 Task: Check the average views per listing of air conditioning unit in the last 3 years.
Action: Mouse moved to (923, 211)
Screenshot: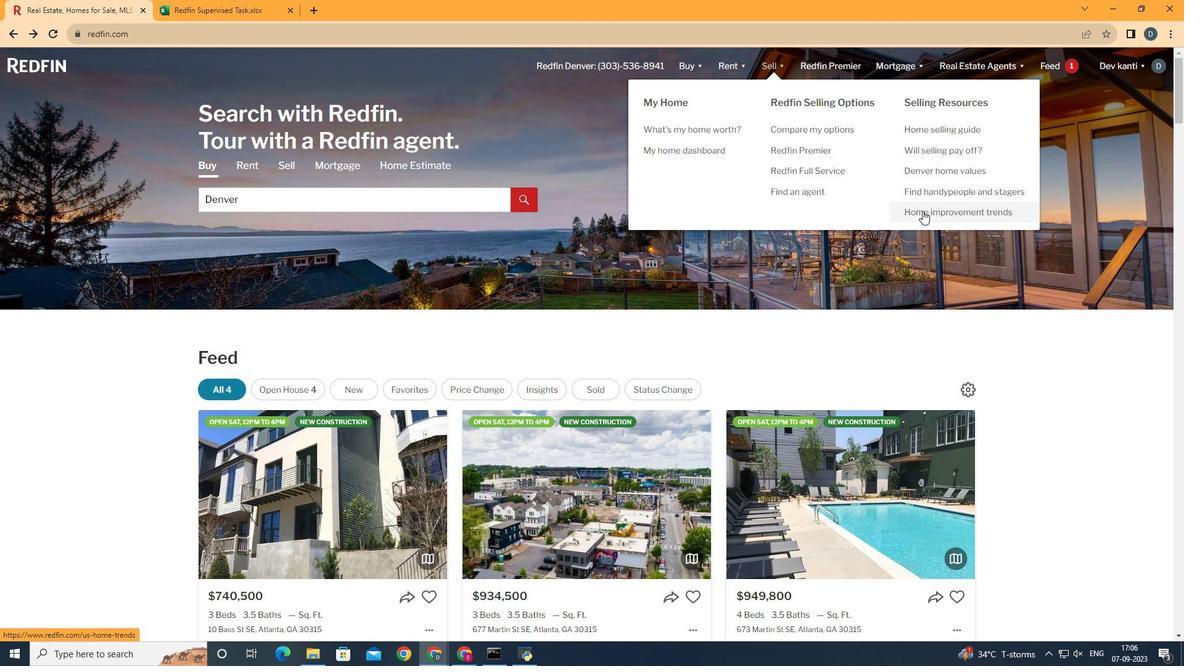 
Action: Mouse pressed left at (923, 211)
Screenshot: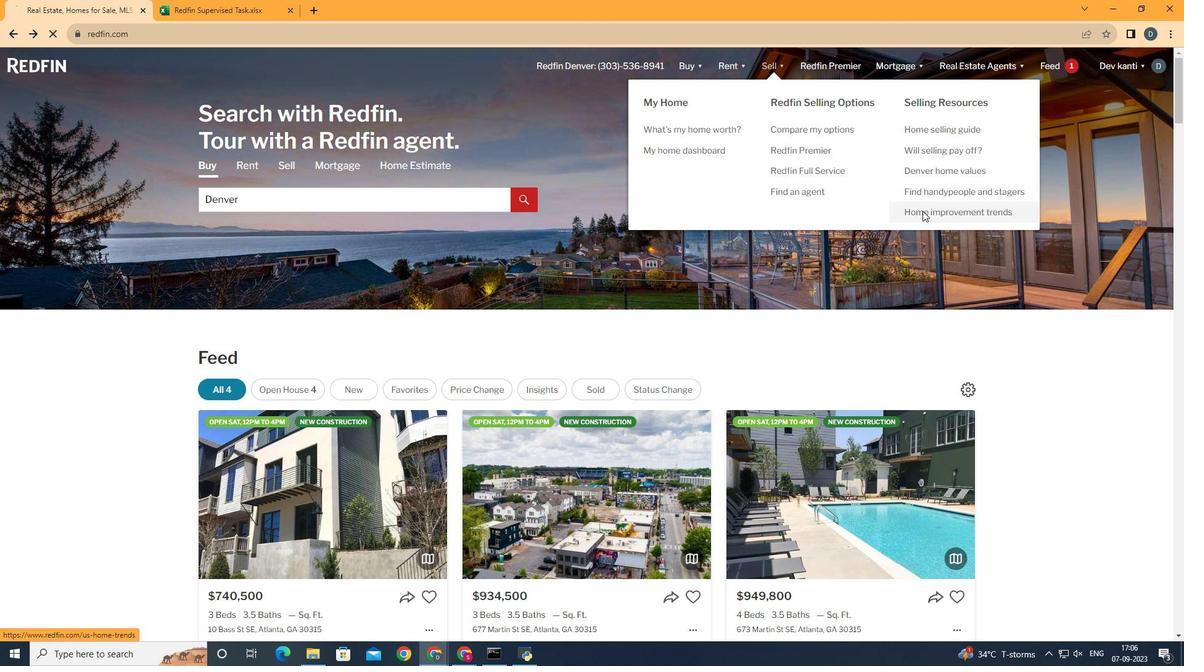 
Action: Mouse moved to (310, 244)
Screenshot: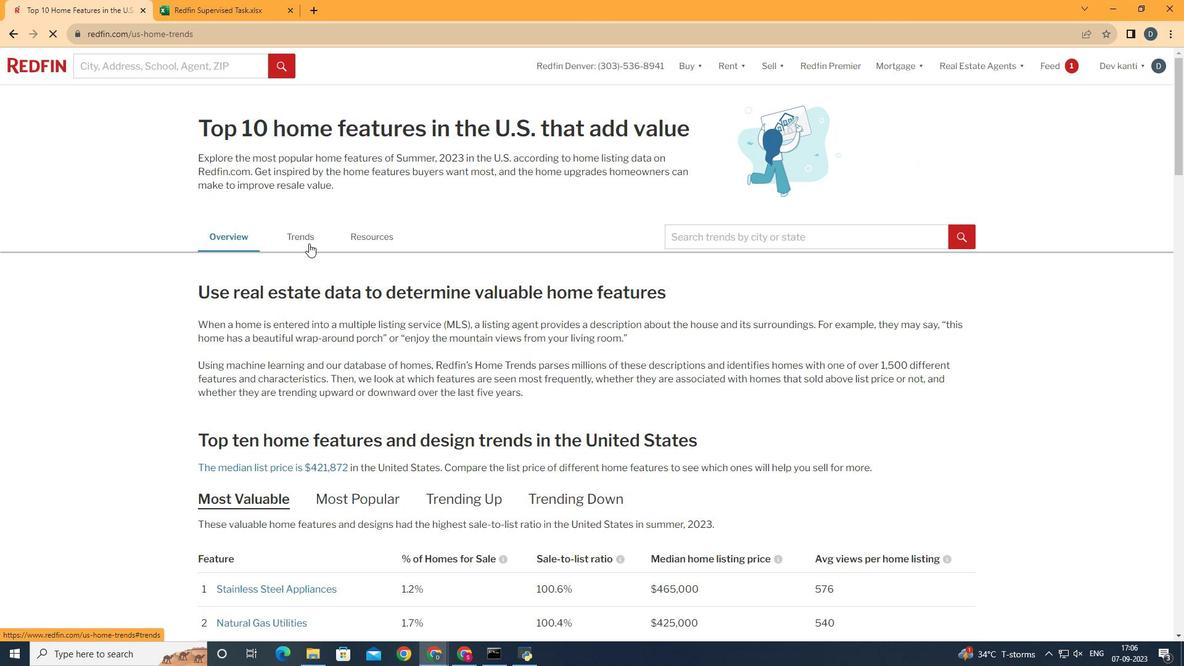 
Action: Mouse pressed left at (310, 244)
Screenshot: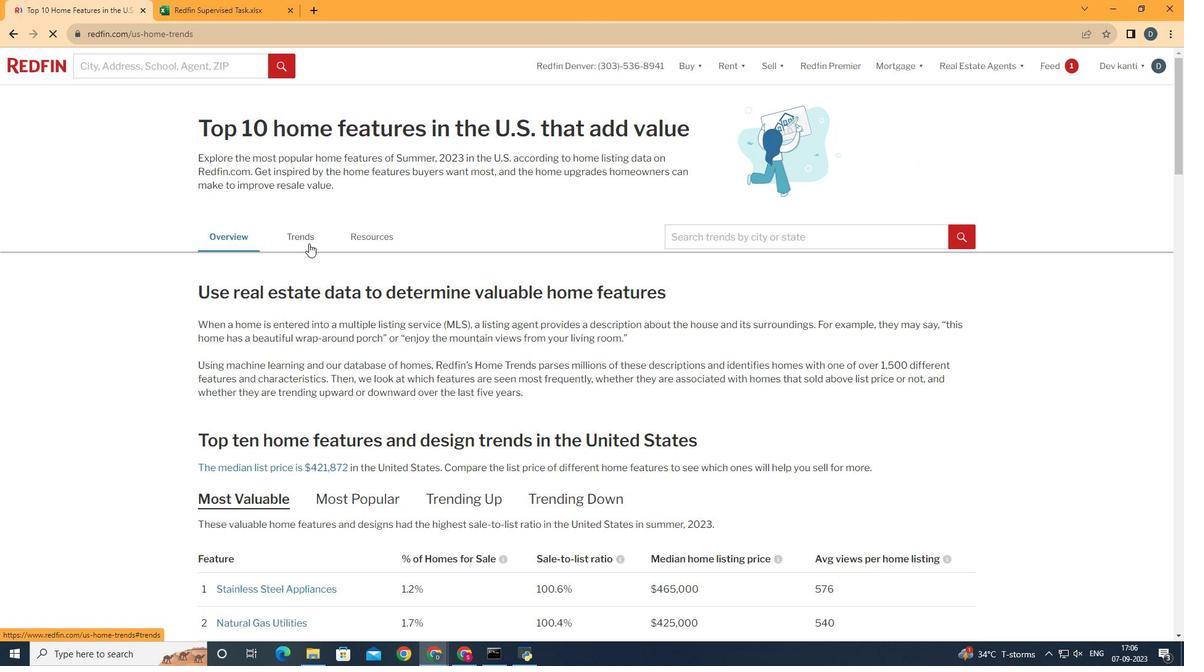 
Action: Mouse moved to (537, 320)
Screenshot: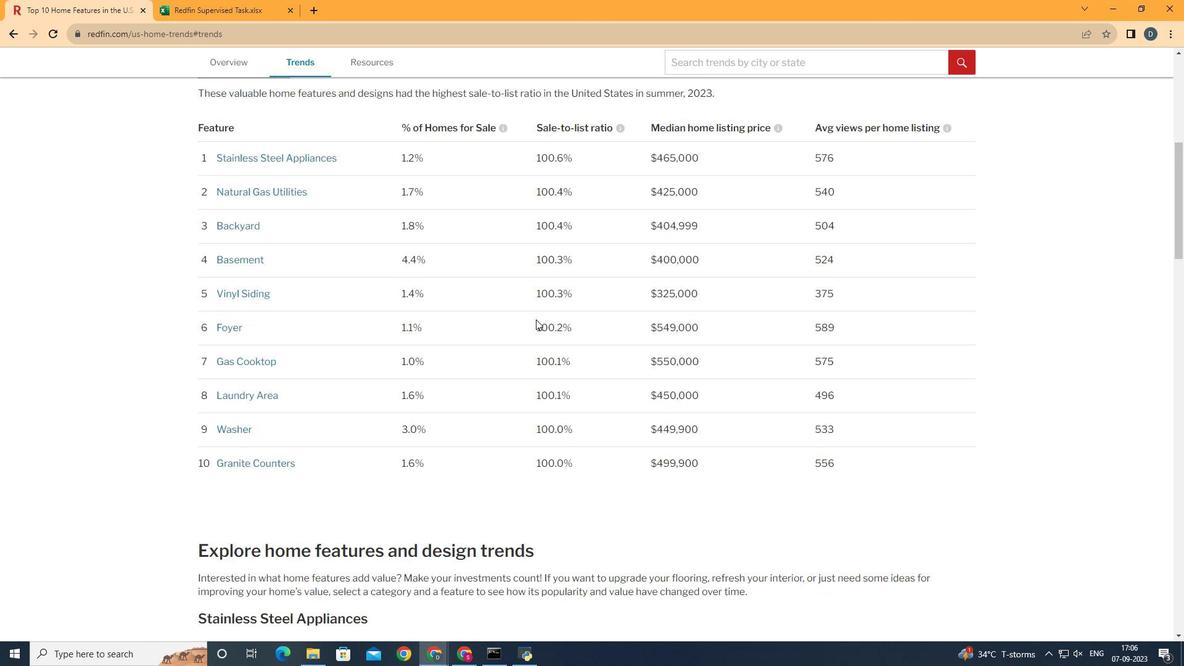 
Action: Mouse scrolled (537, 320) with delta (0, 0)
Screenshot: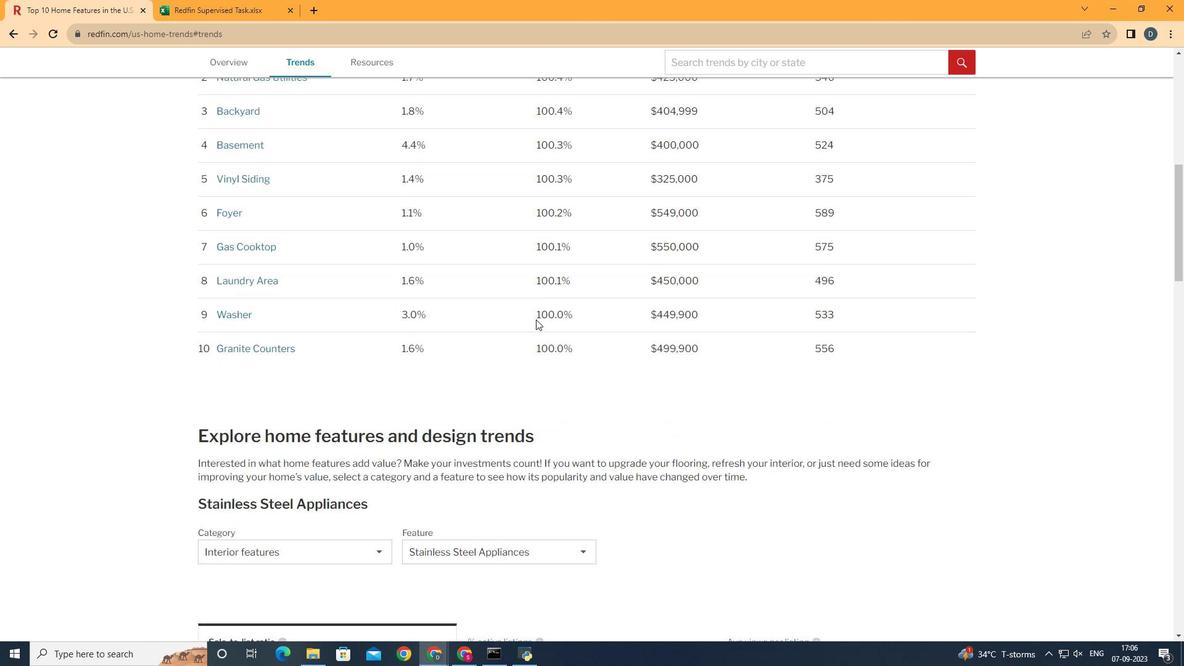 
Action: Mouse scrolled (537, 320) with delta (0, 0)
Screenshot: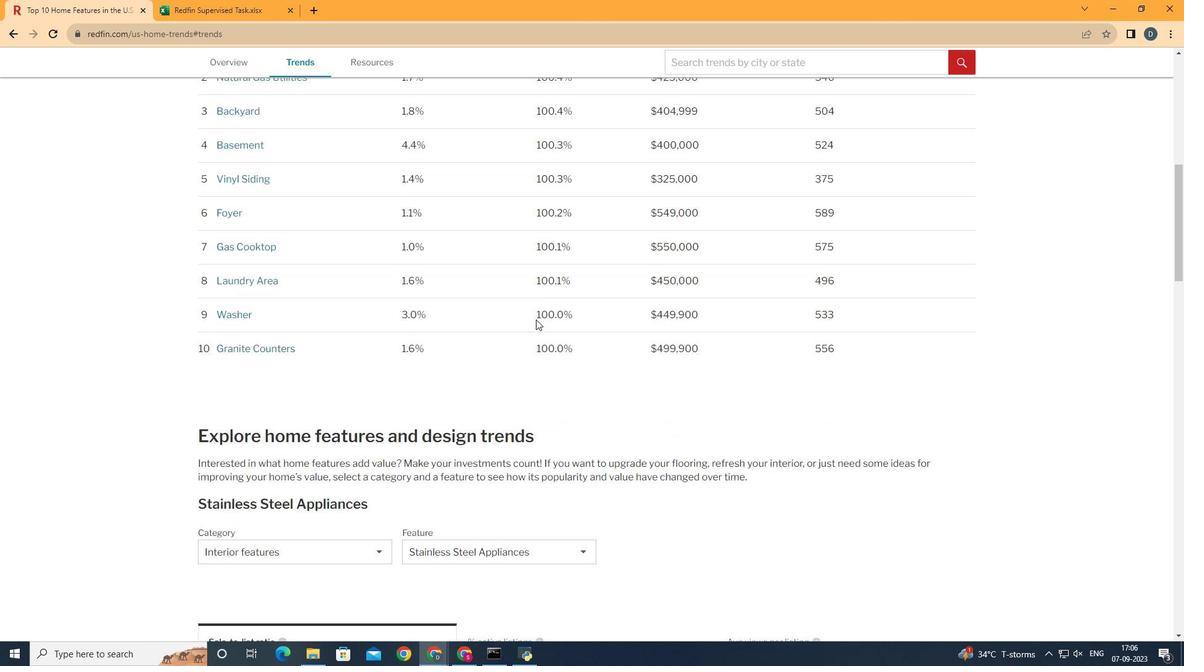 
Action: Mouse scrolled (537, 320) with delta (0, 0)
Screenshot: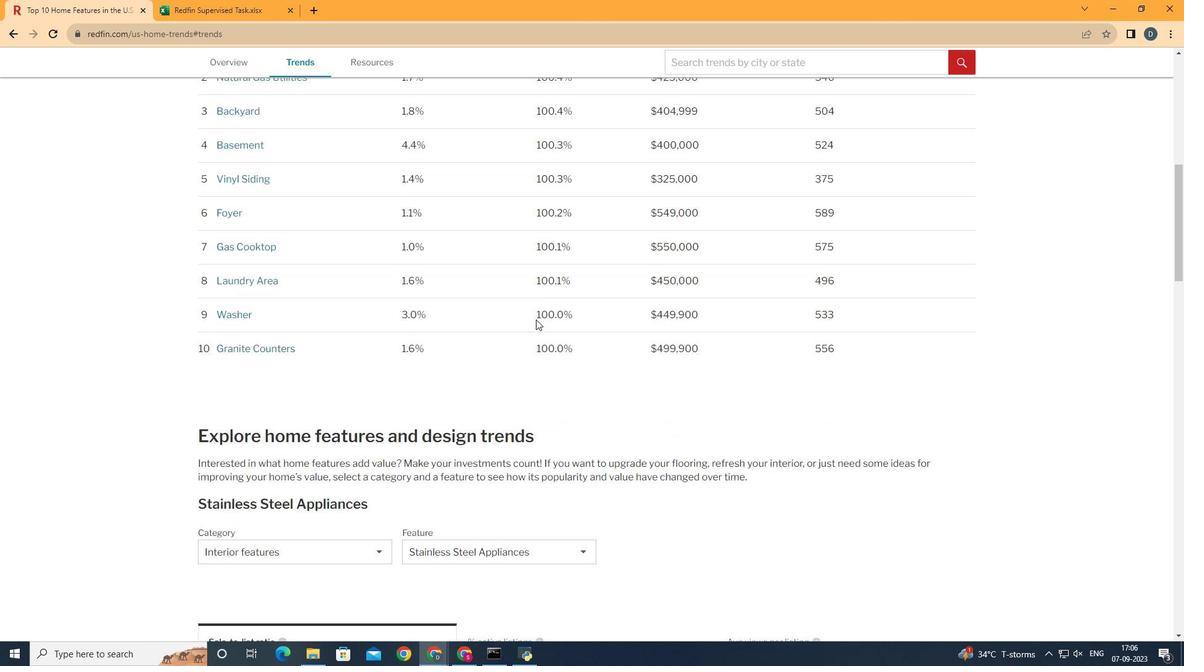 
Action: Mouse scrolled (537, 320) with delta (0, 0)
Screenshot: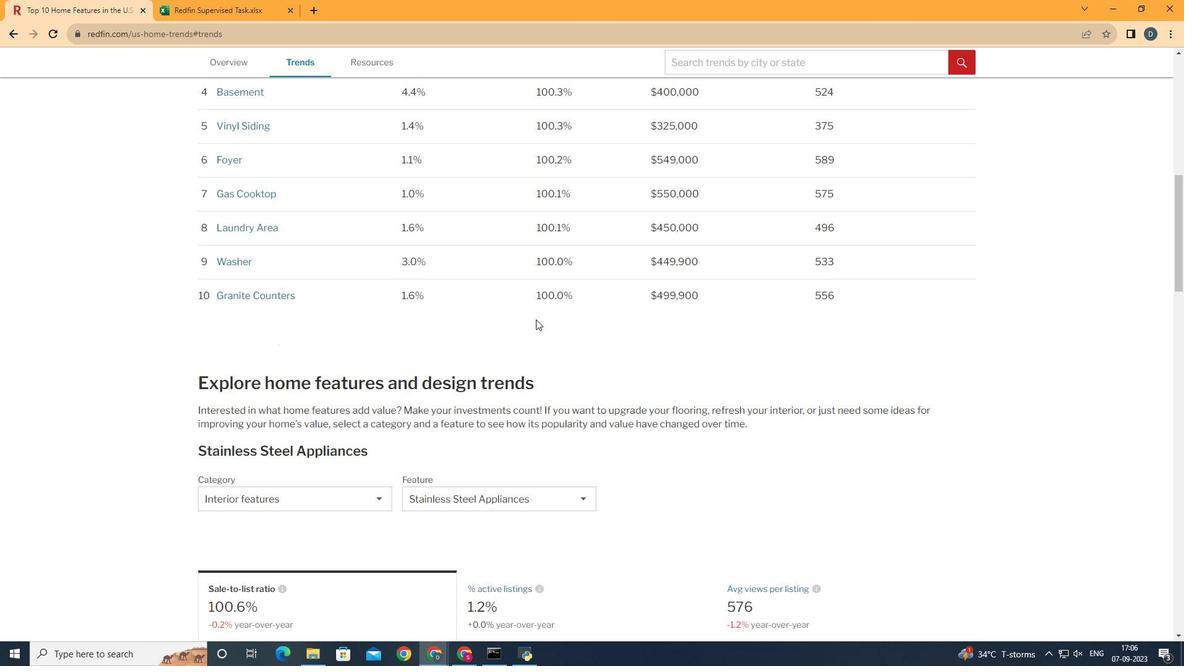 
Action: Mouse scrolled (537, 320) with delta (0, 0)
Screenshot: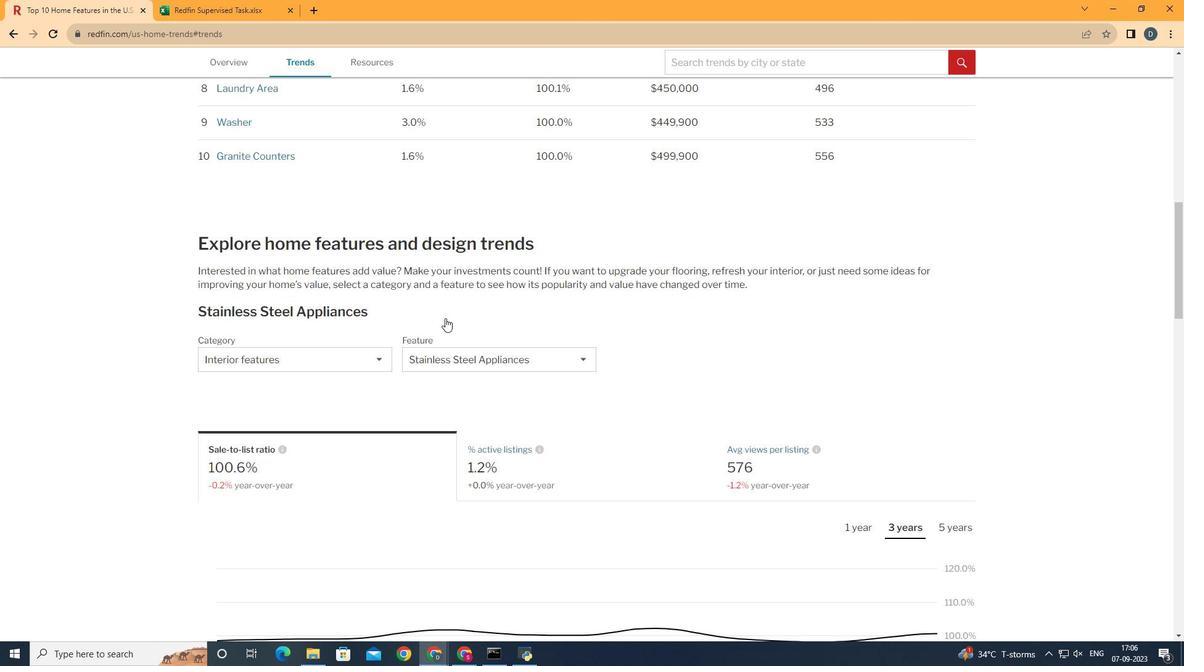
Action: Mouse moved to (537, 320)
Screenshot: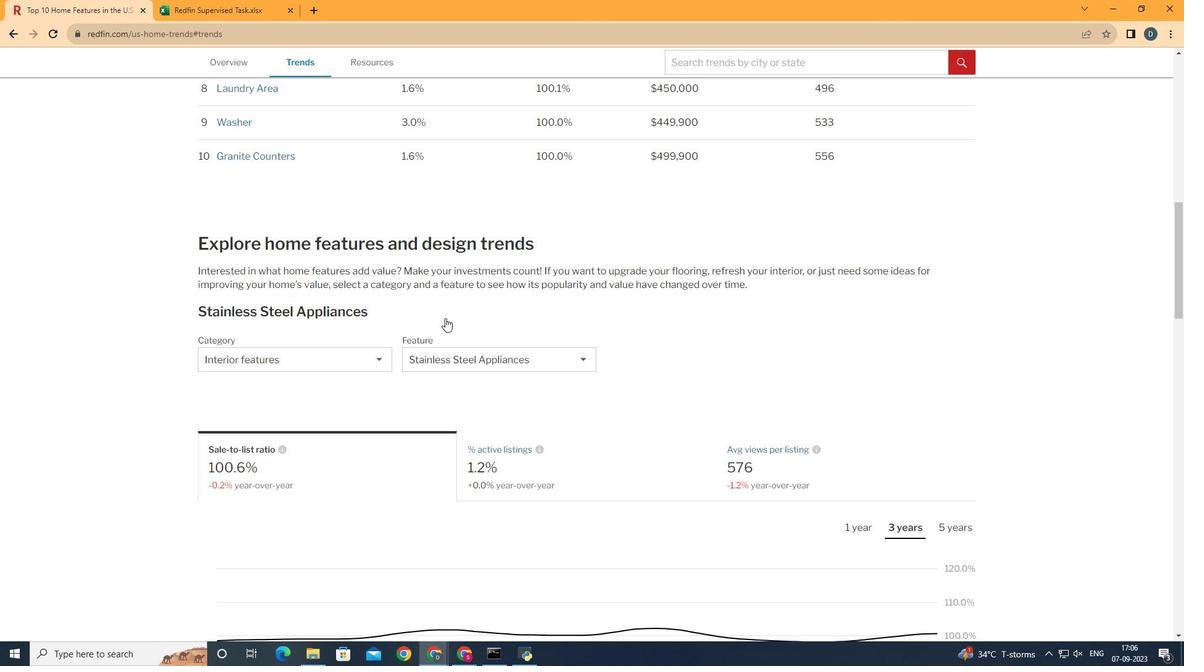 
Action: Mouse scrolled (537, 319) with delta (0, 0)
Screenshot: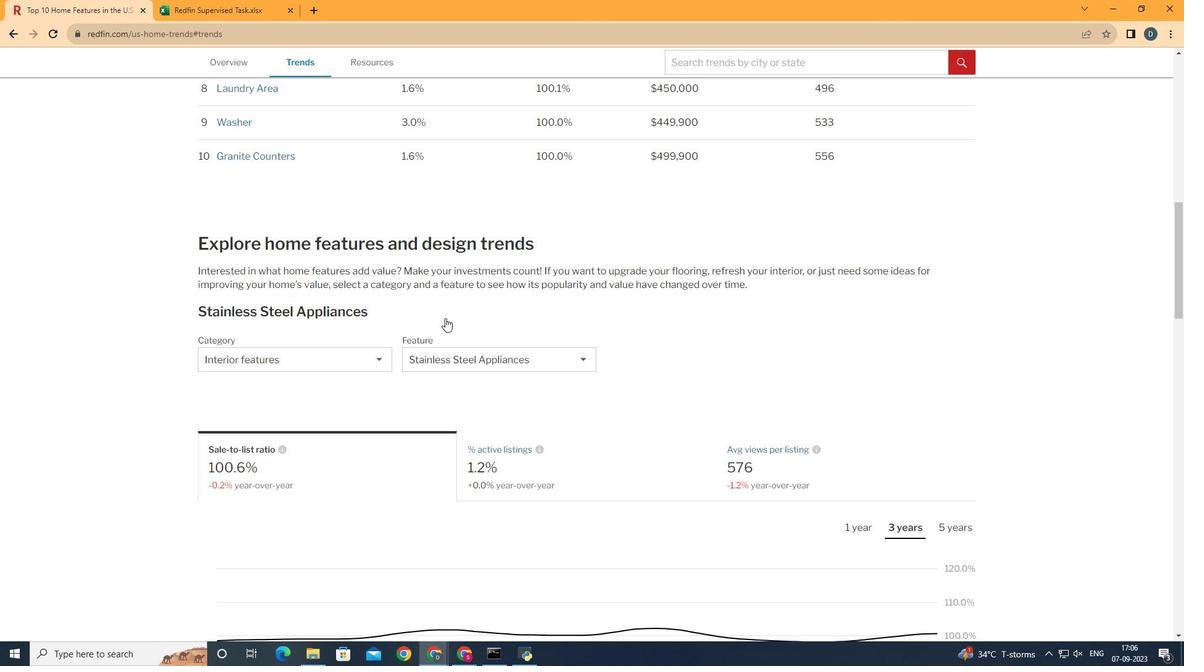 
Action: Mouse scrolled (537, 319) with delta (0, 0)
Screenshot: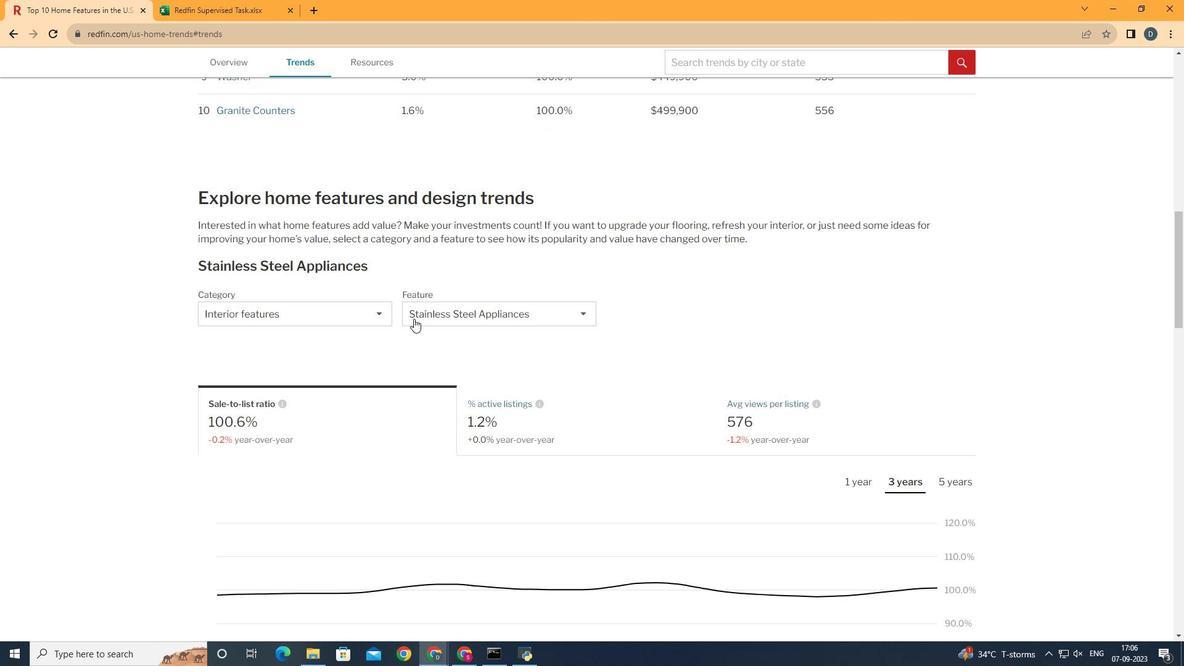 
Action: Mouse moved to (376, 315)
Screenshot: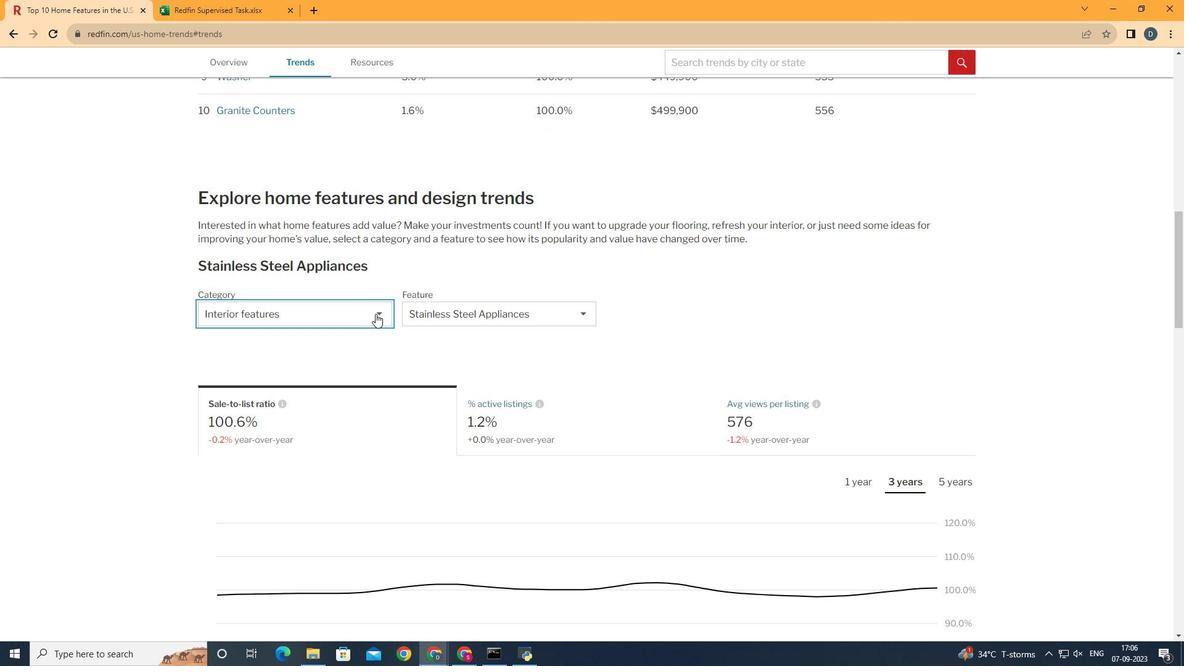 
Action: Mouse pressed left at (376, 315)
Screenshot: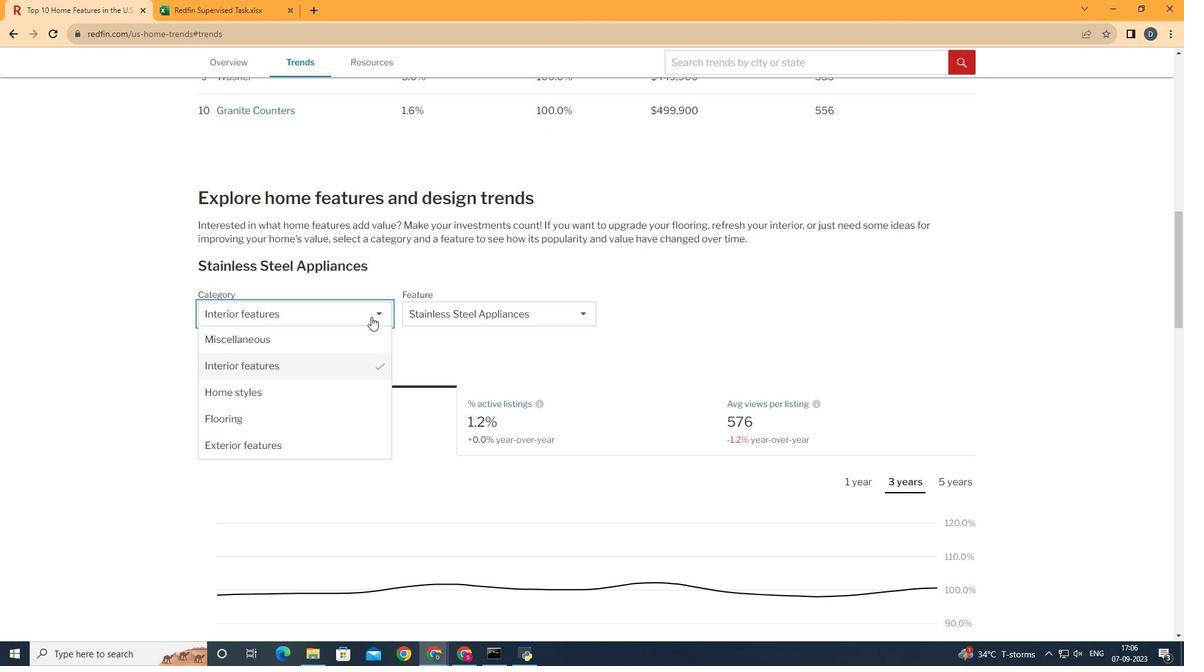 
Action: Mouse moved to (365, 363)
Screenshot: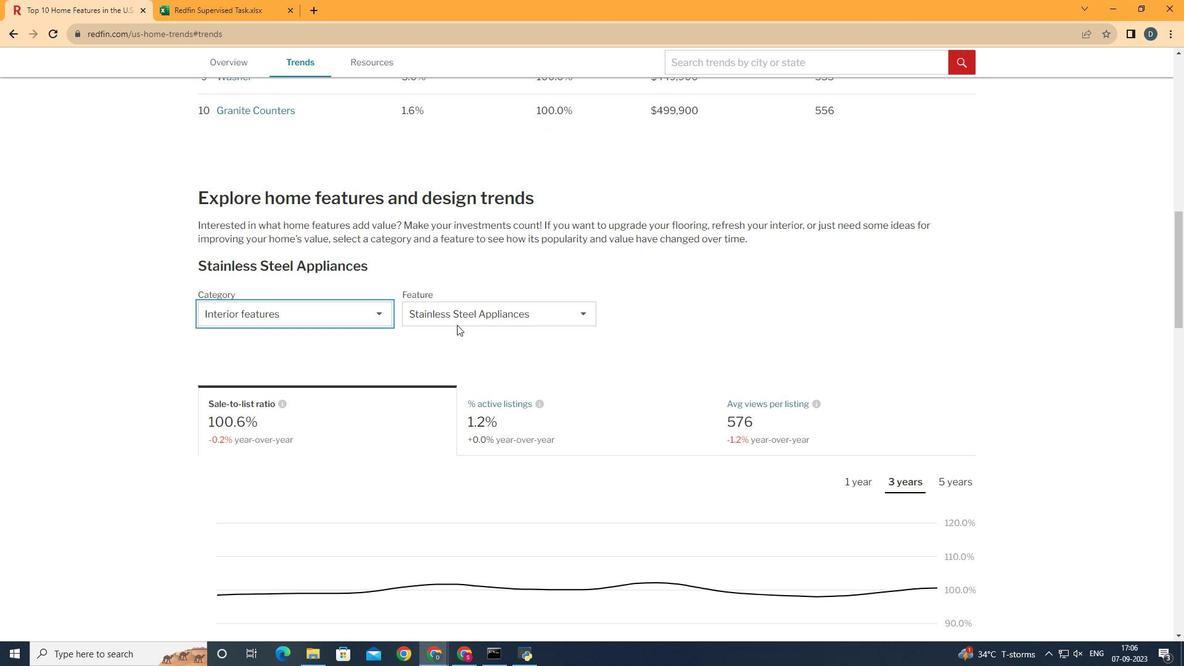 
Action: Mouse pressed left at (365, 363)
Screenshot: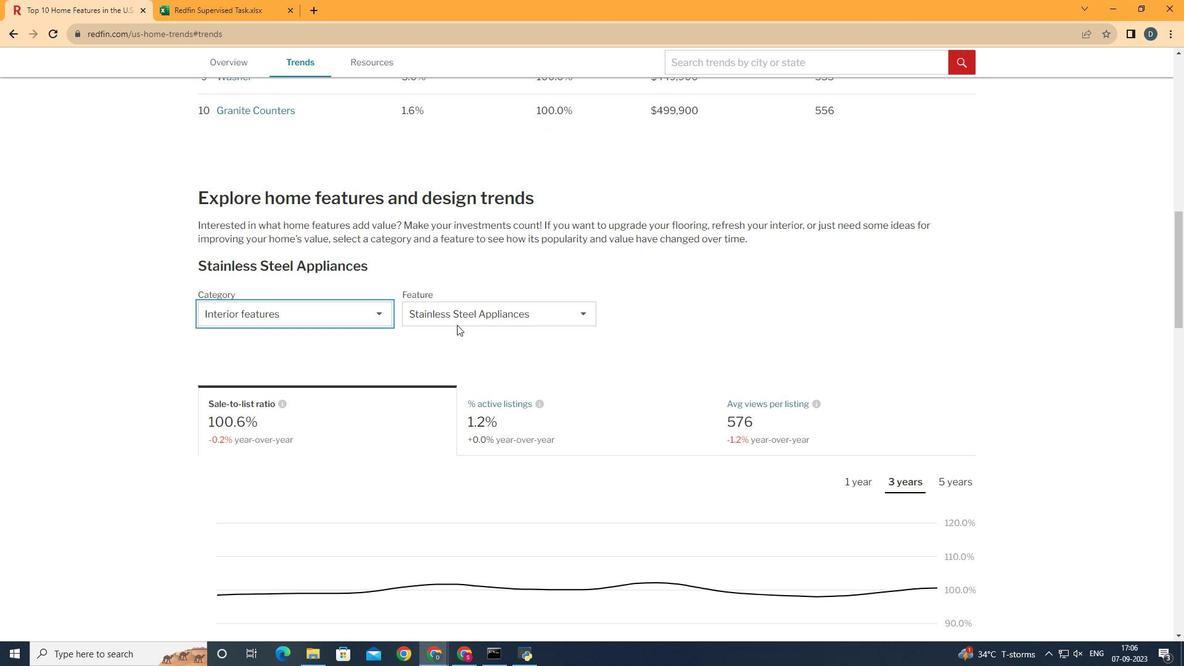 
Action: Mouse moved to (503, 307)
Screenshot: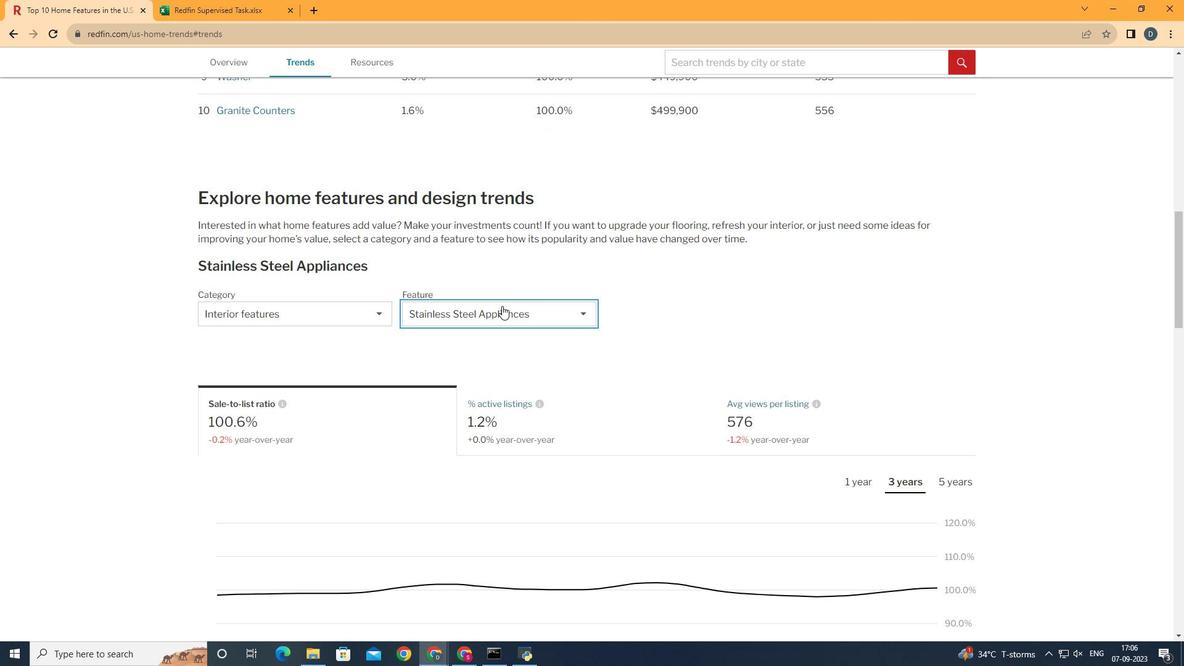 
Action: Mouse pressed left at (503, 307)
Screenshot: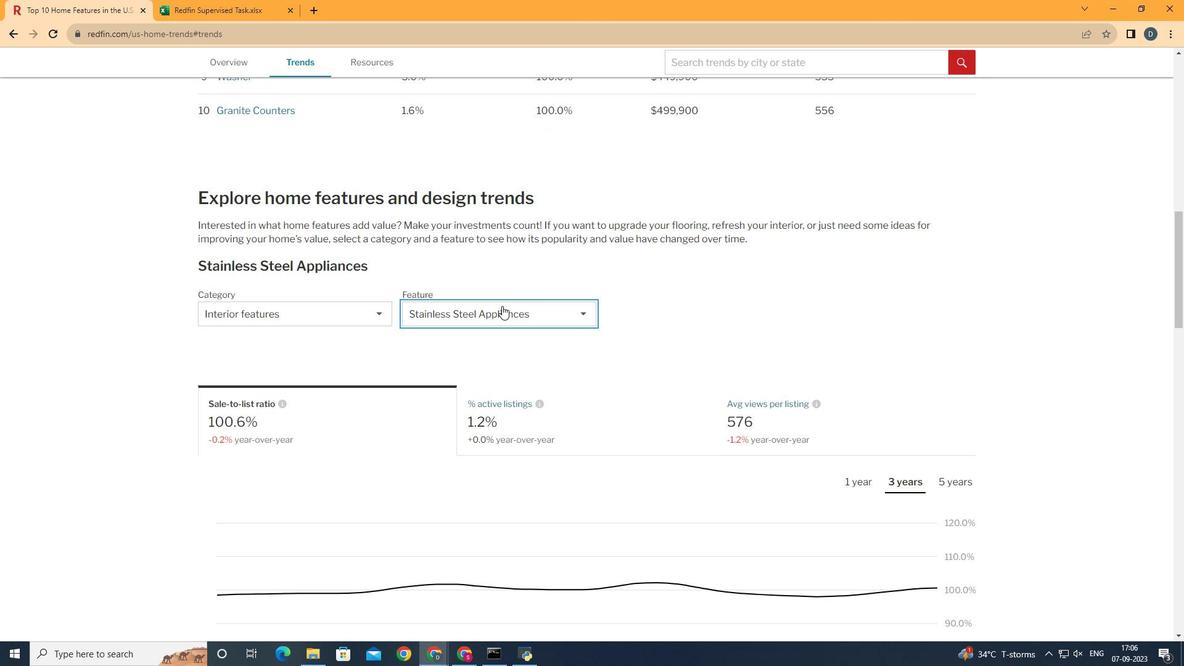 
Action: Mouse moved to (590, 482)
Screenshot: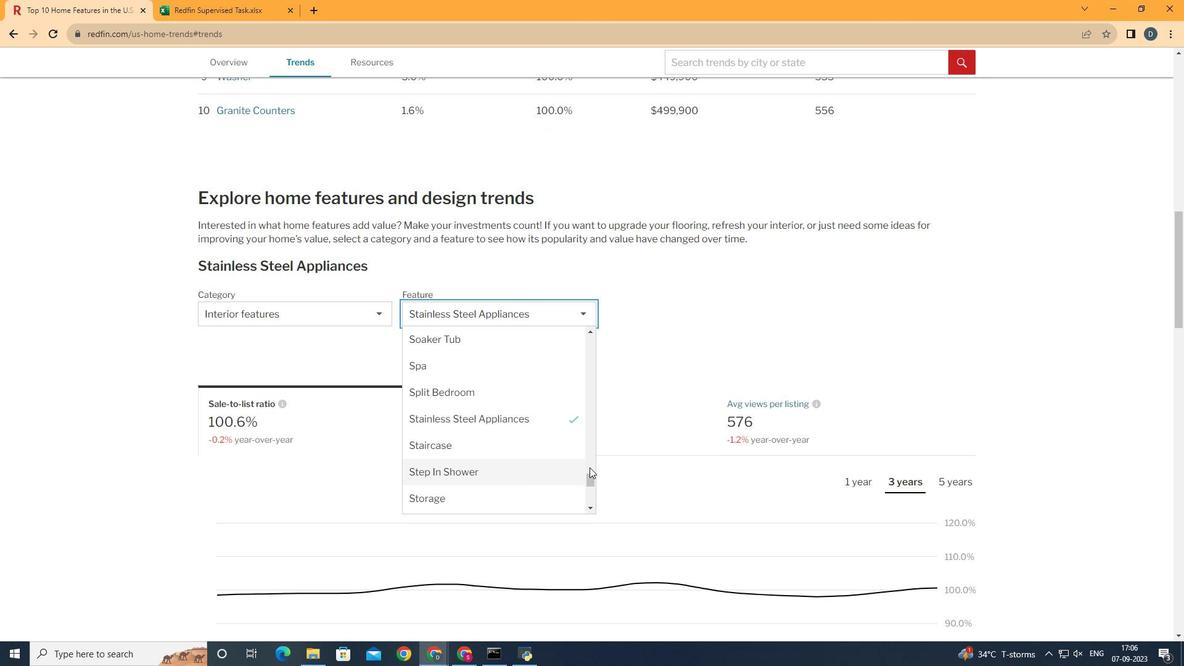 
Action: Mouse pressed left at (590, 482)
Screenshot: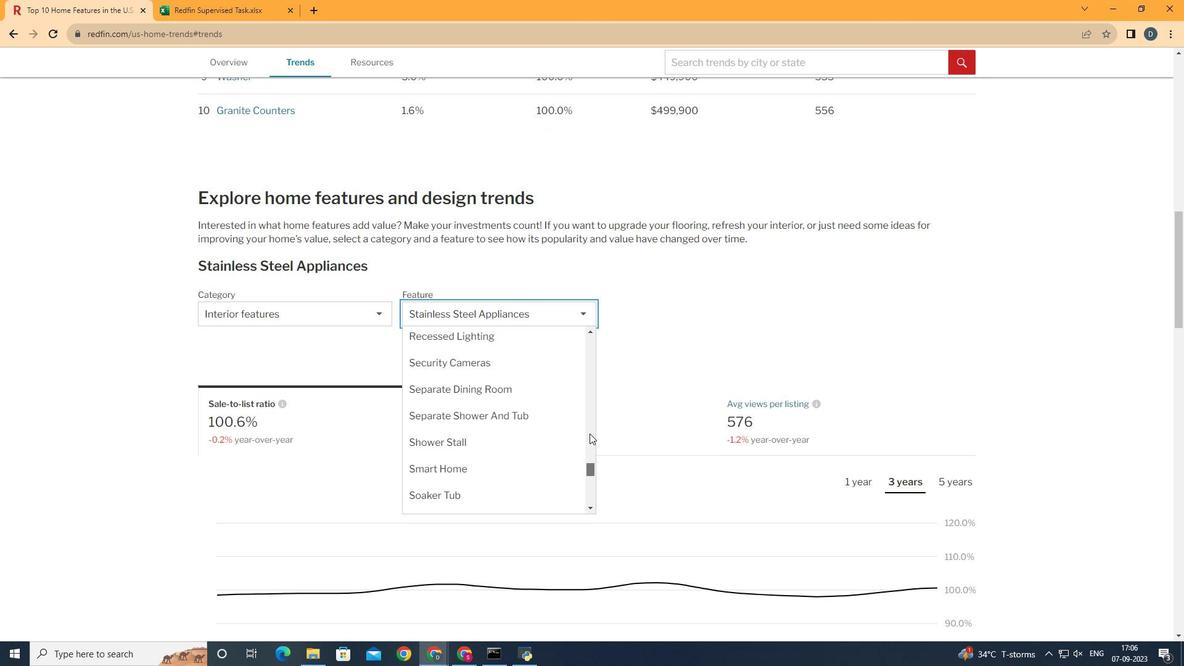 
Action: Mouse moved to (522, 400)
Screenshot: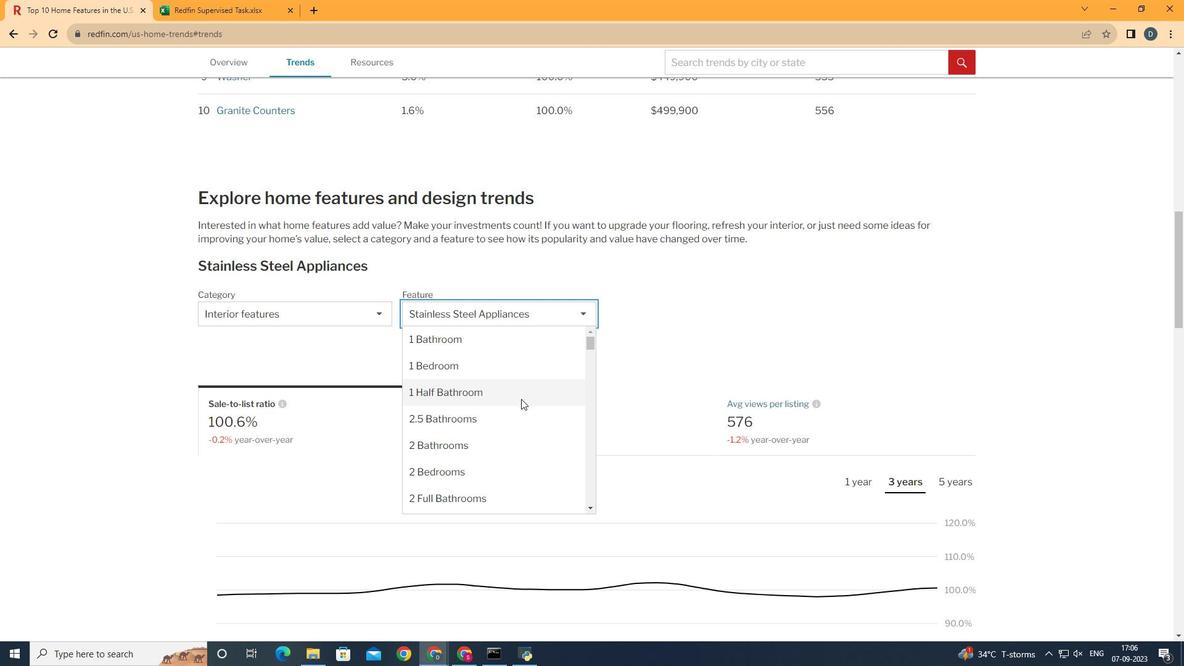 
Action: Mouse scrolled (522, 399) with delta (0, 0)
Screenshot: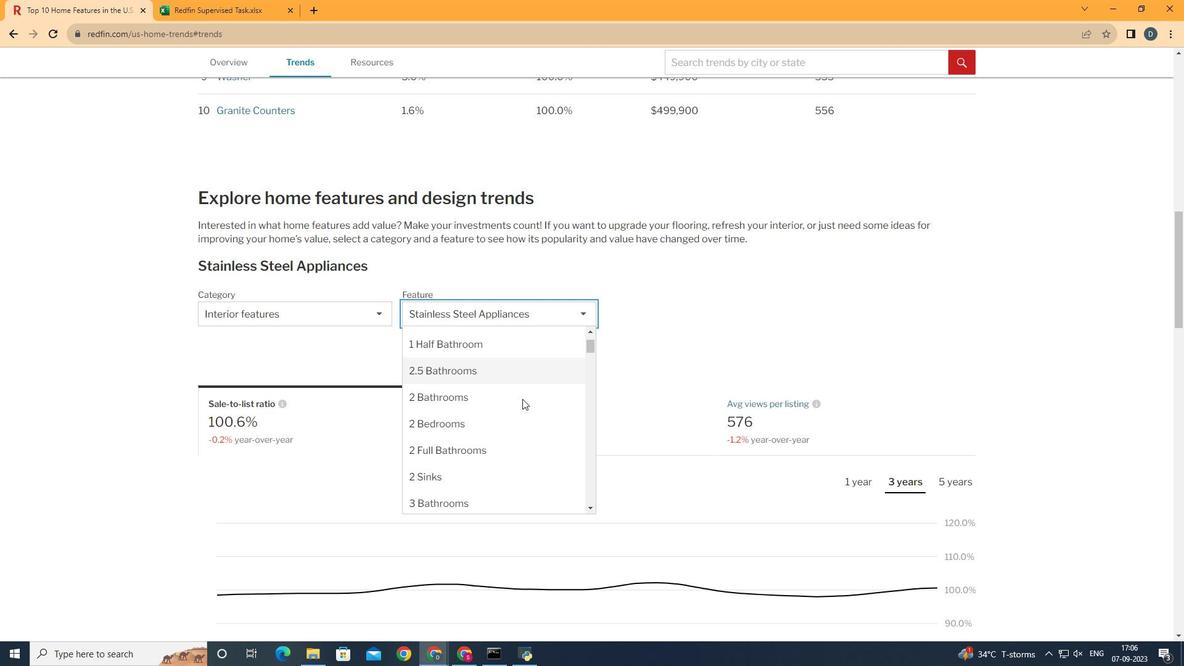 
Action: Mouse scrolled (522, 399) with delta (0, 0)
Screenshot: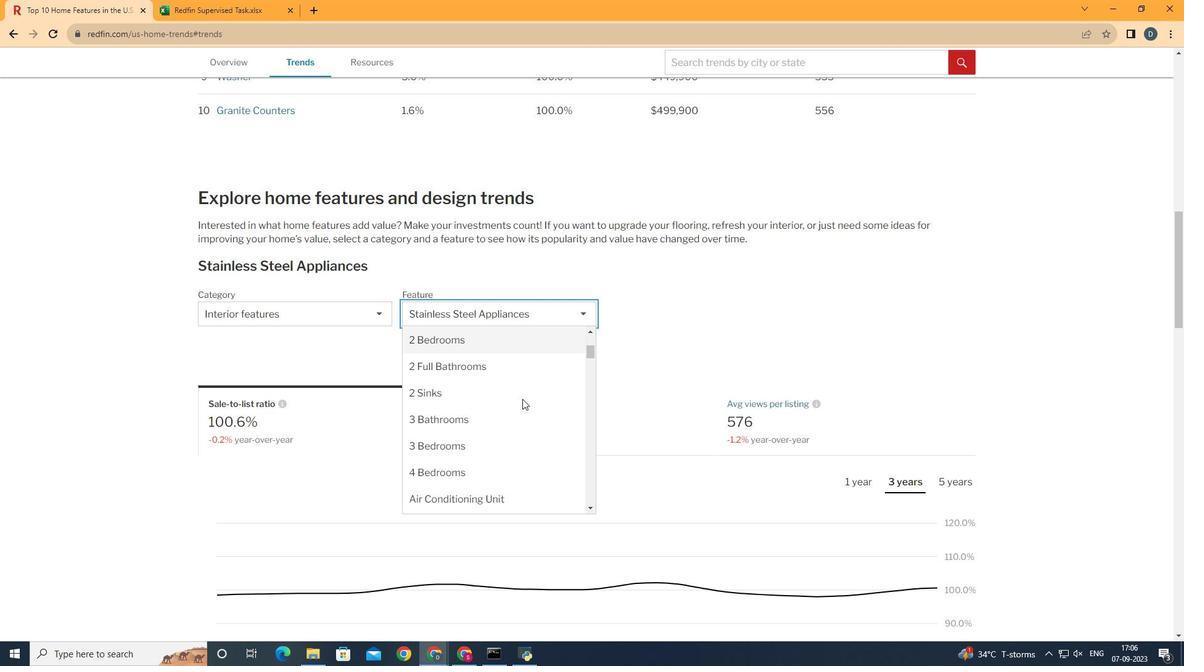 
Action: Mouse moved to (523, 400)
Screenshot: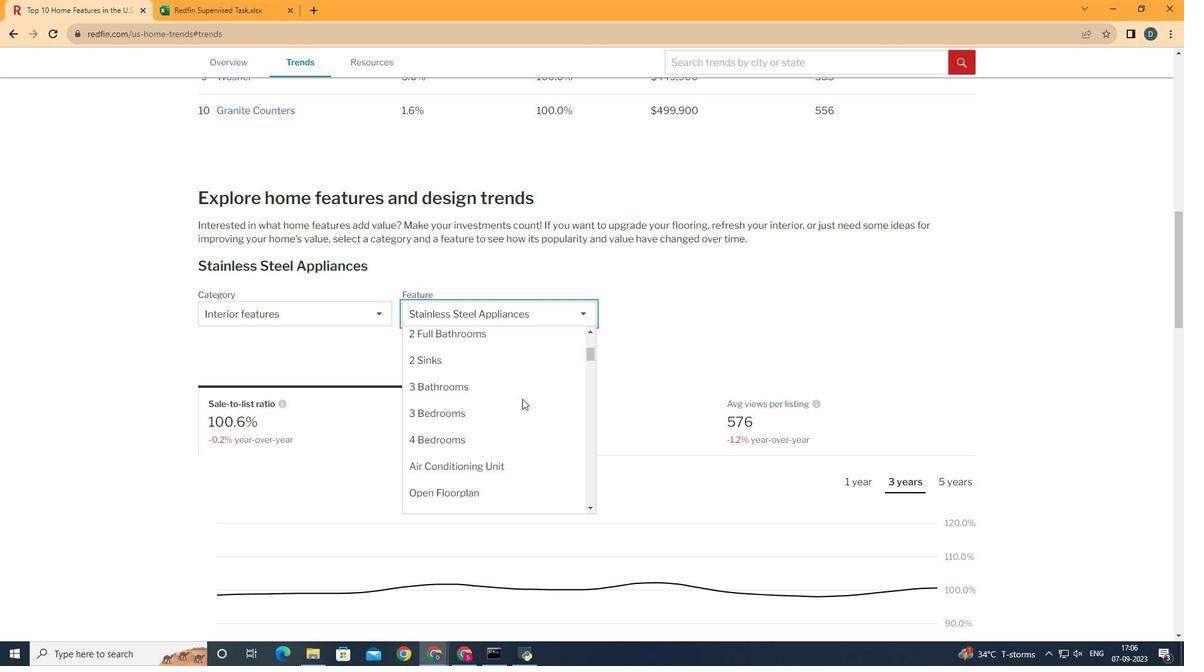 
Action: Mouse scrolled (523, 399) with delta (0, 0)
Screenshot: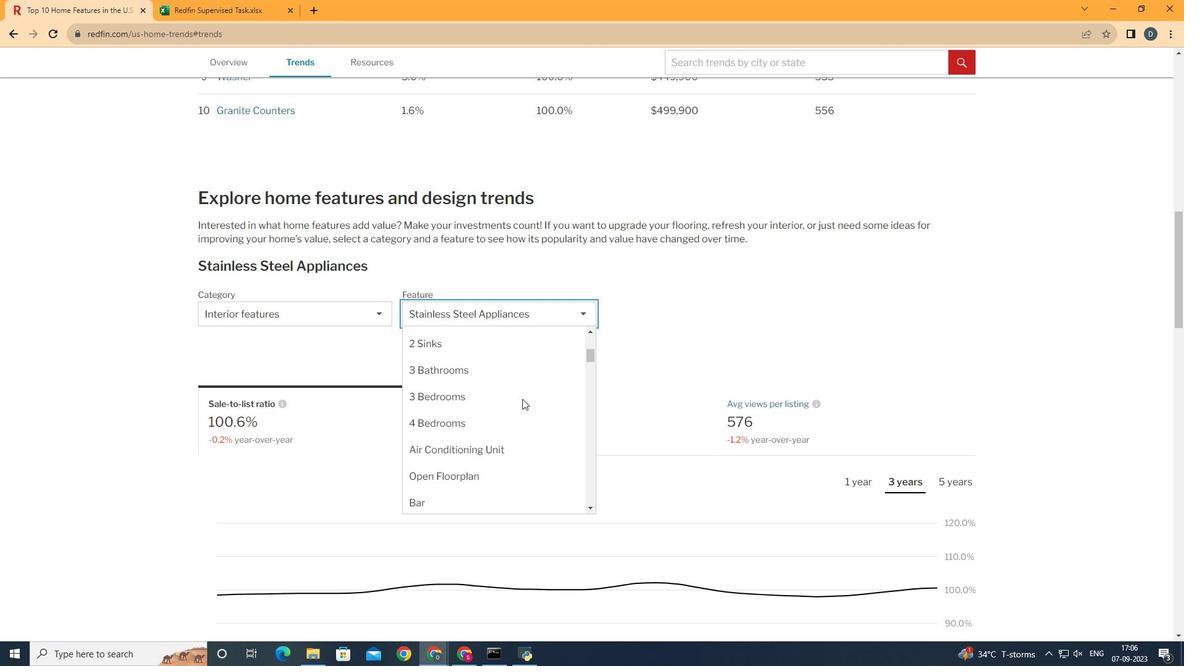 
Action: Mouse moved to (497, 447)
Screenshot: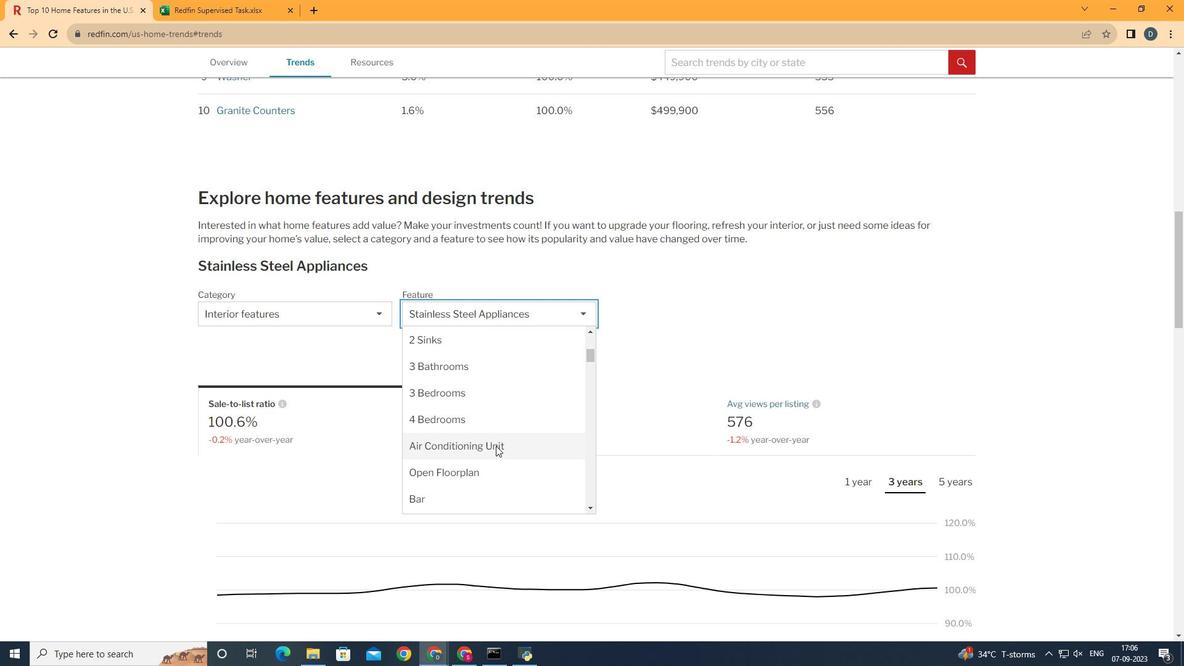 
Action: Mouse pressed left at (497, 447)
Screenshot: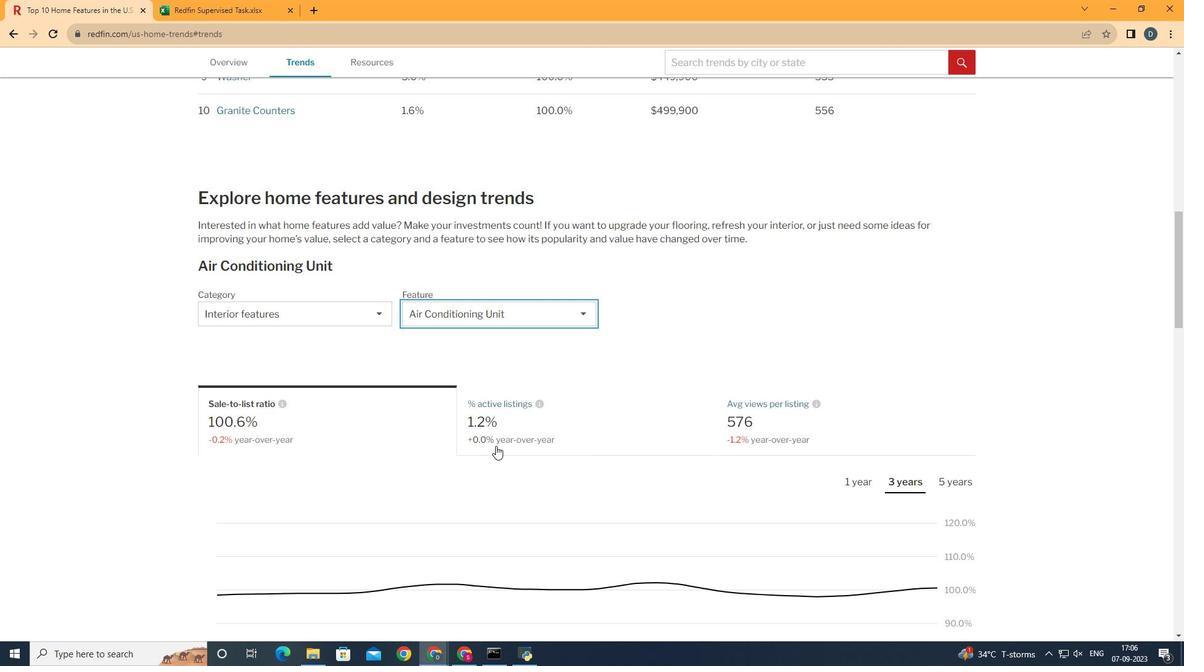 
Action: Mouse moved to (795, 299)
Screenshot: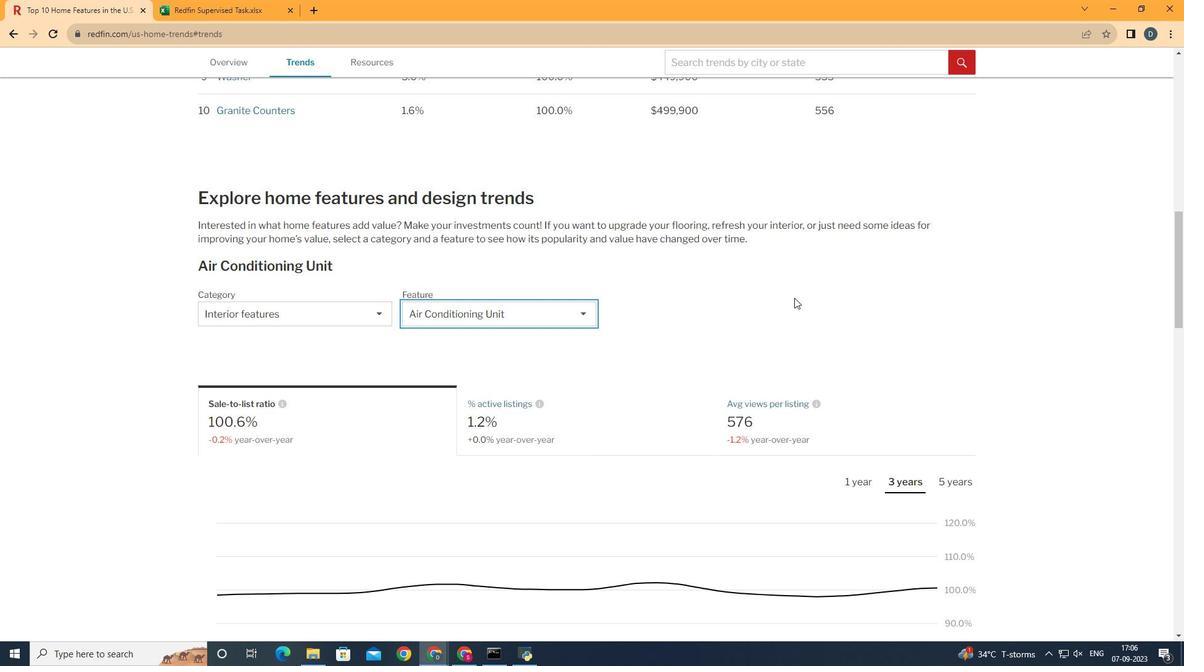 
Action: Mouse pressed left at (795, 299)
Screenshot: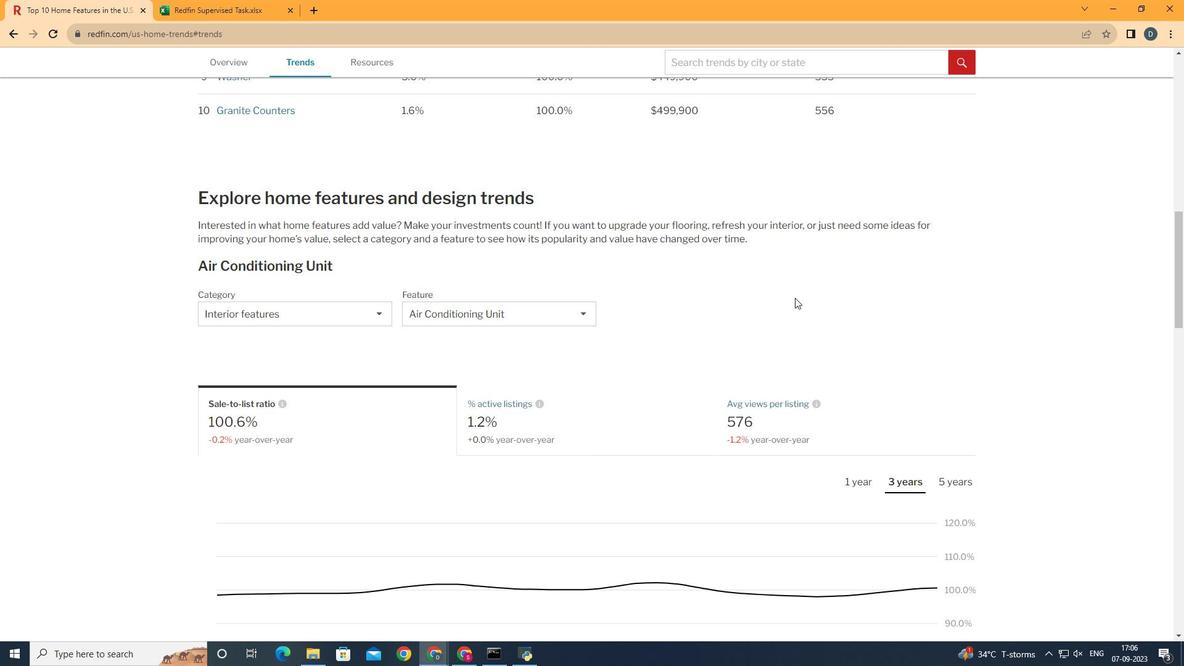 
Action: Mouse moved to (796, 299)
Screenshot: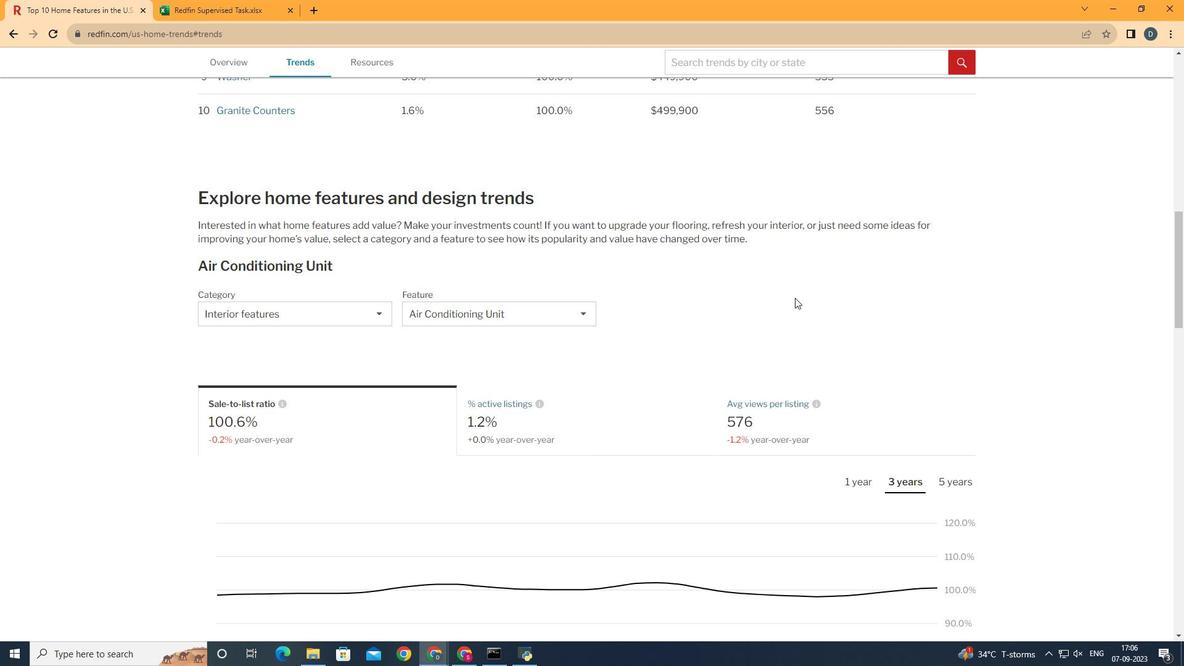
Action: Mouse scrolled (796, 298) with delta (0, 0)
Screenshot: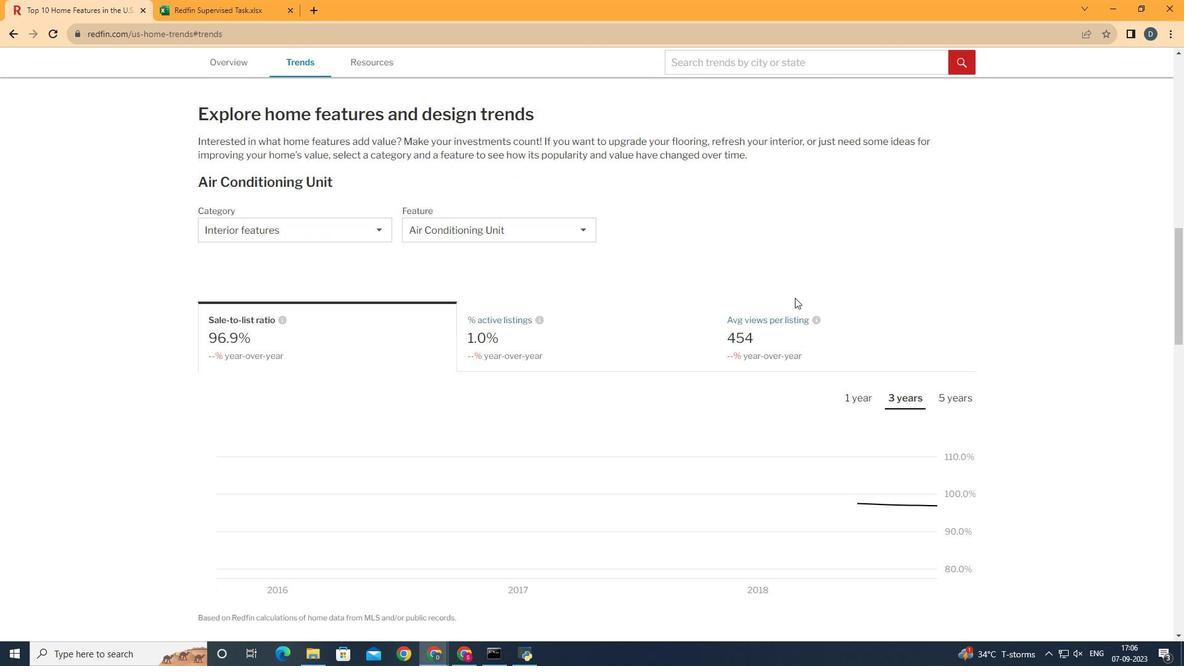 
Action: Mouse scrolled (796, 298) with delta (0, 0)
Screenshot: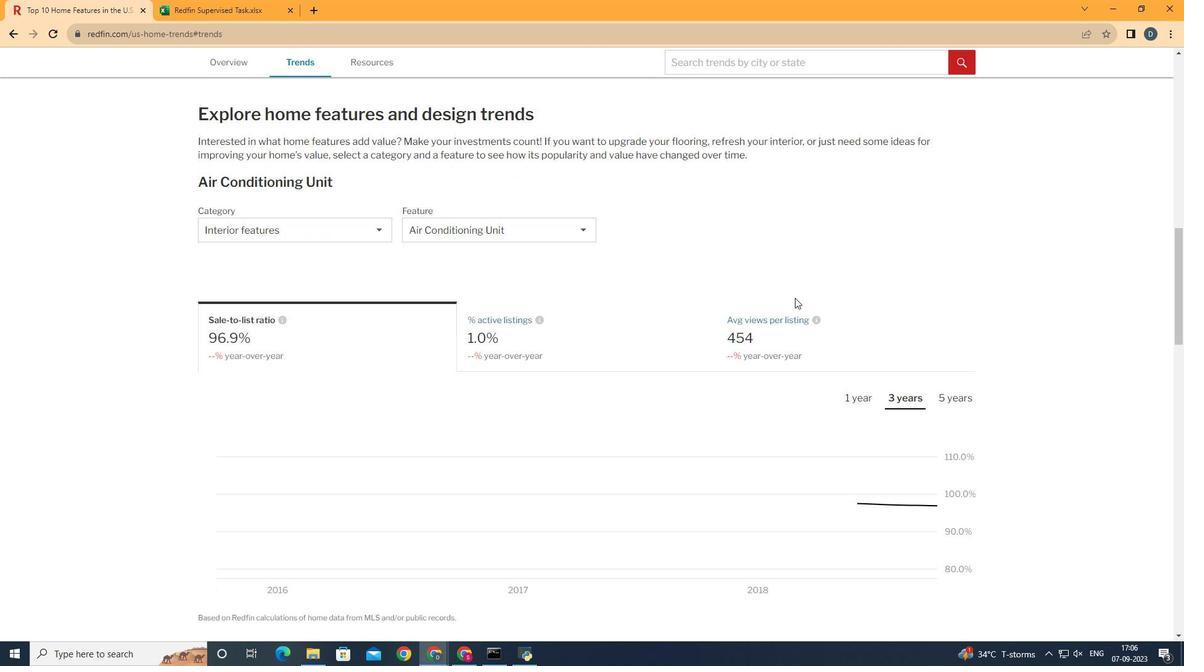 
Action: Mouse moved to (825, 312)
Screenshot: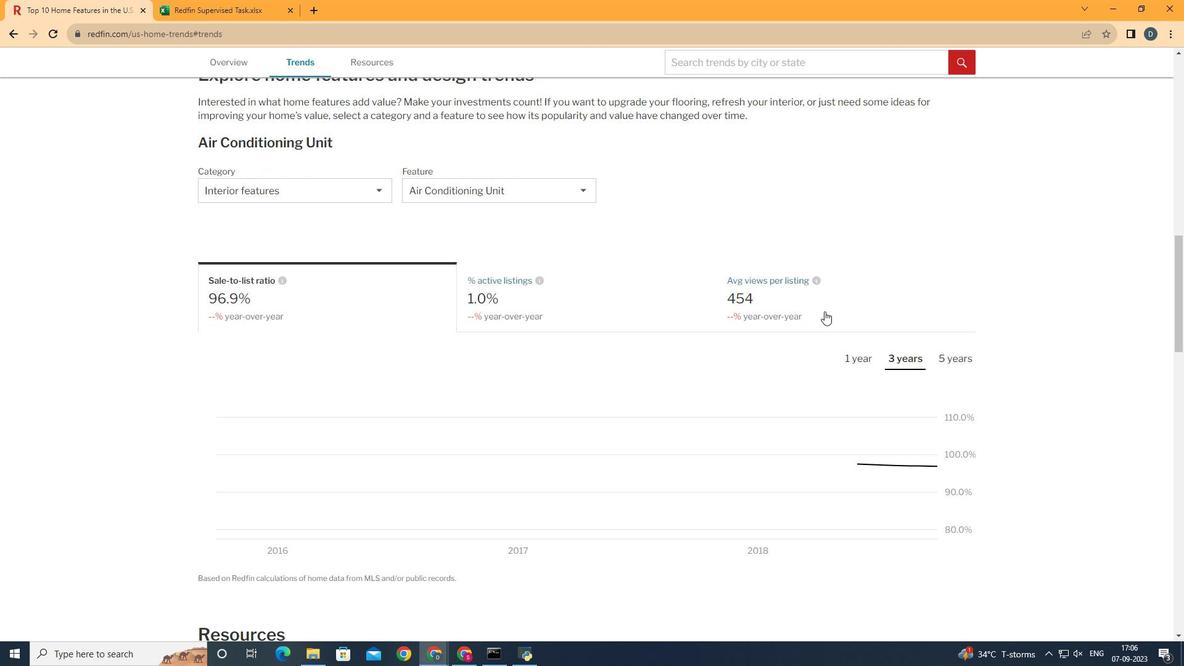 
Action: Mouse pressed left at (825, 312)
Screenshot: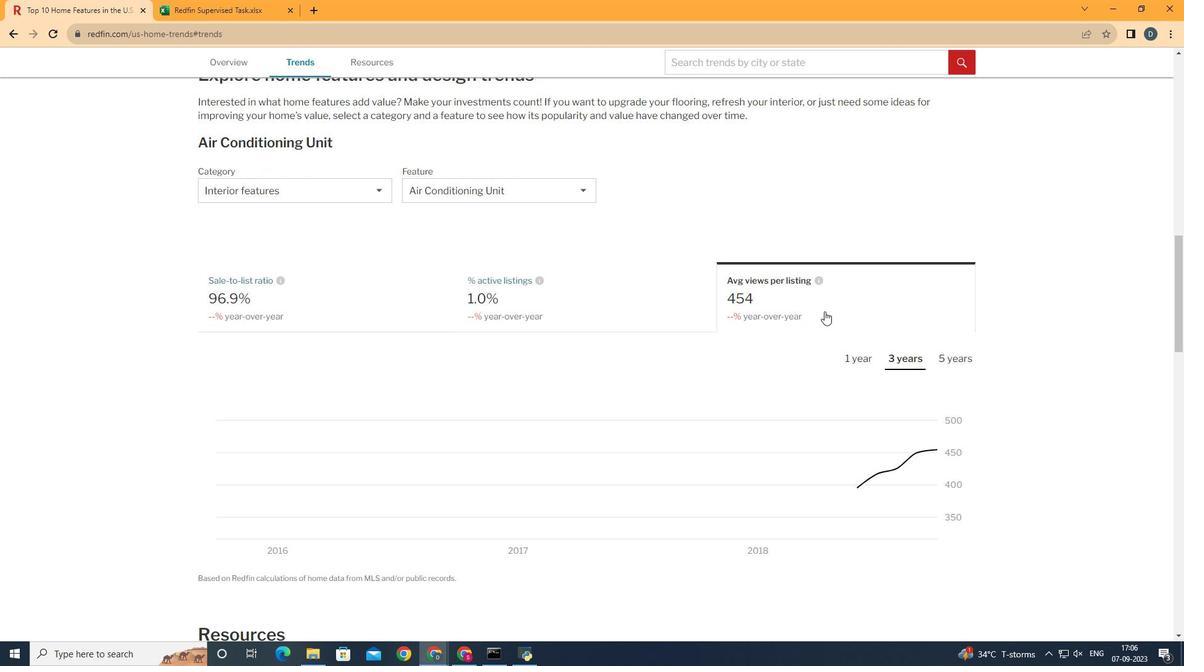
Action: Mouse moved to (834, 314)
Screenshot: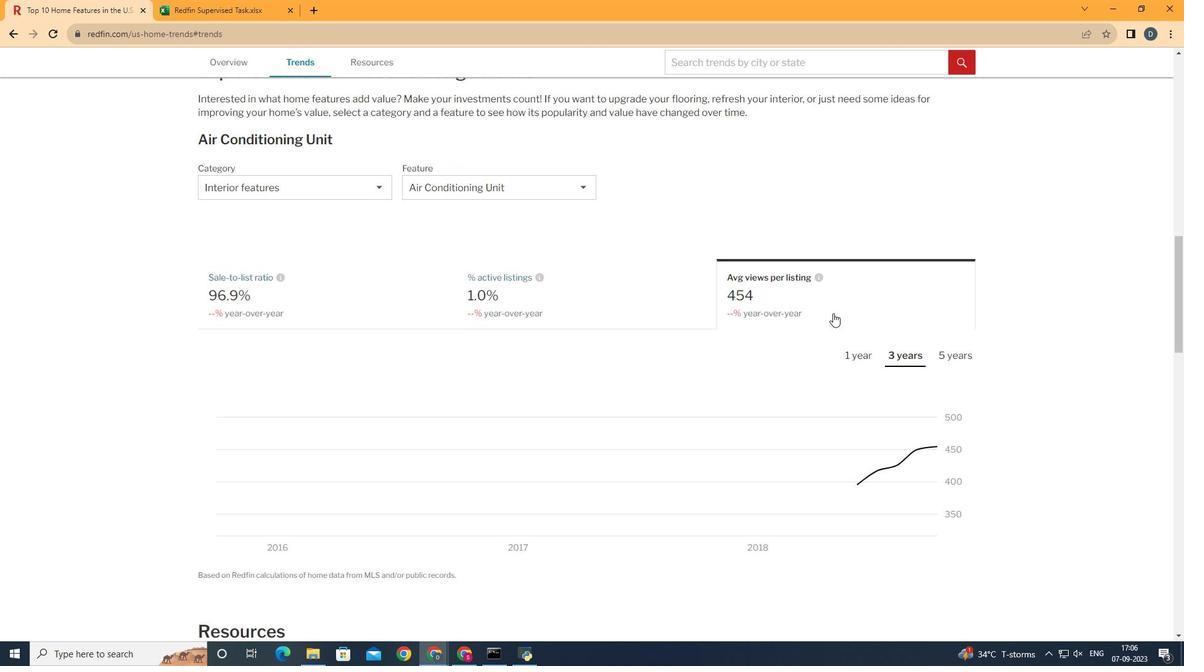 
Action: Mouse scrolled (834, 313) with delta (0, 0)
Screenshot: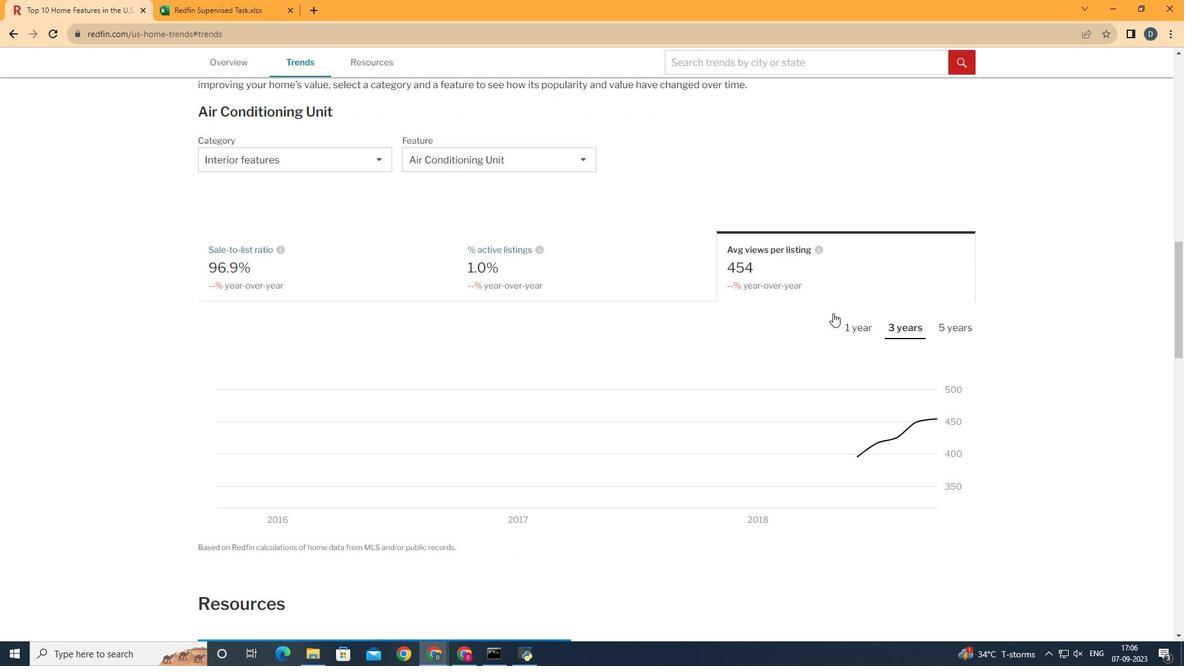 
Action: Mouse moved to (903, 298)
Screenshot: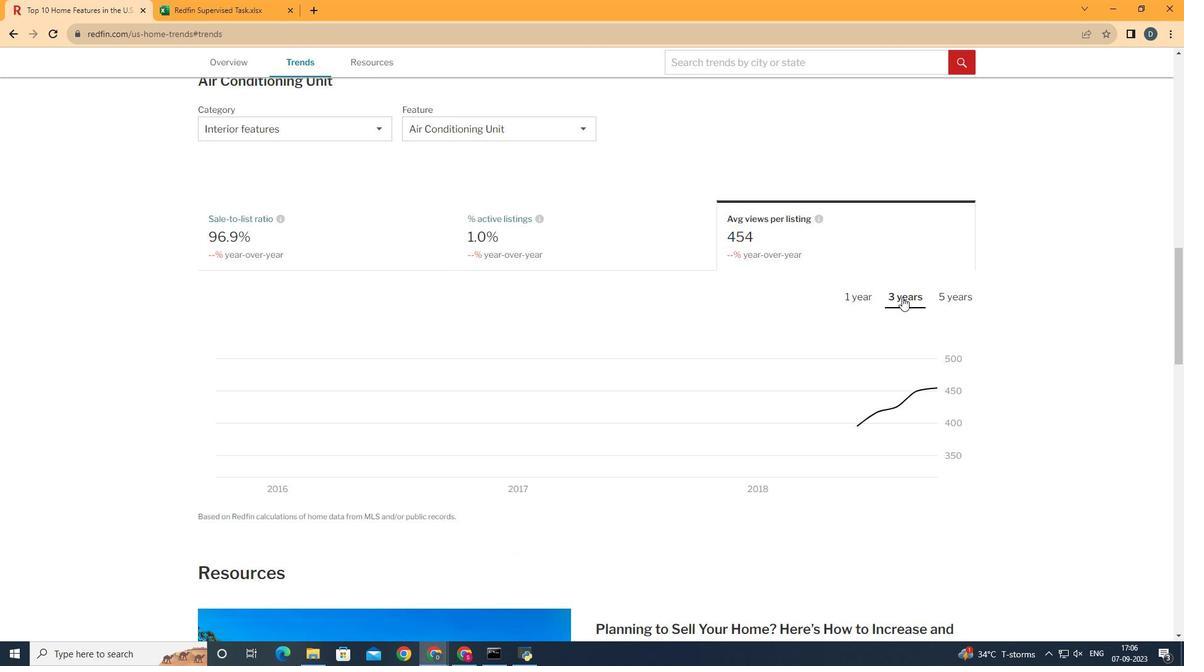 
Action: Mouse pressed left at (903, 298)
Screenshot: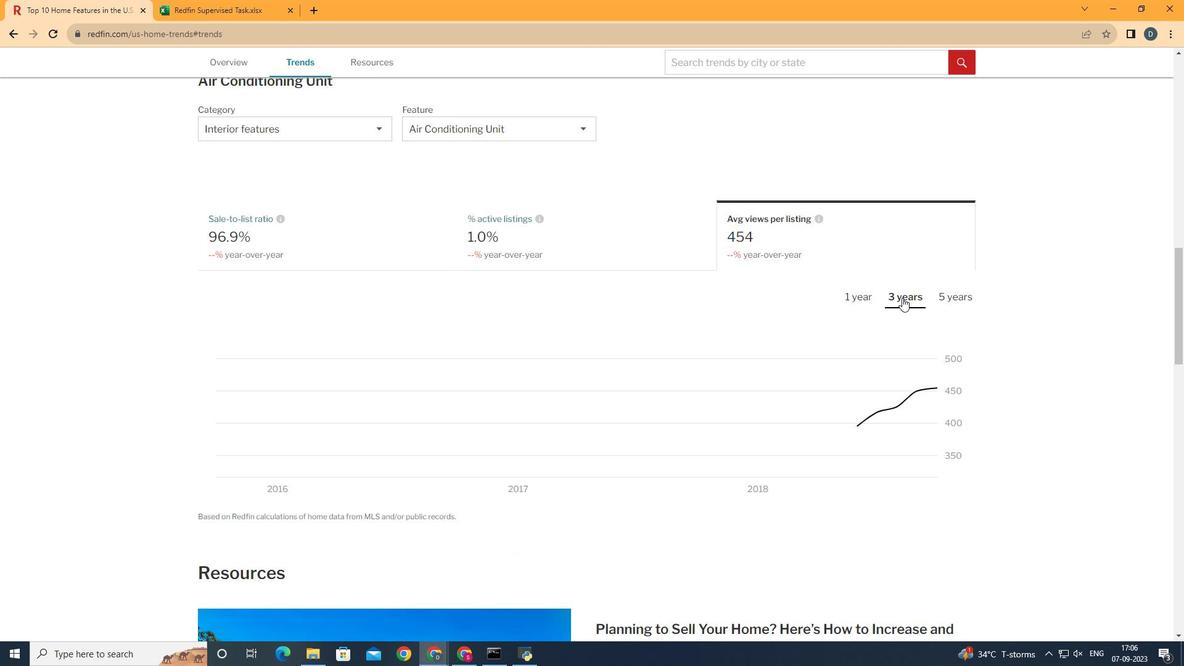 
Action: Mouse moved to (941, 406)
Screenshot: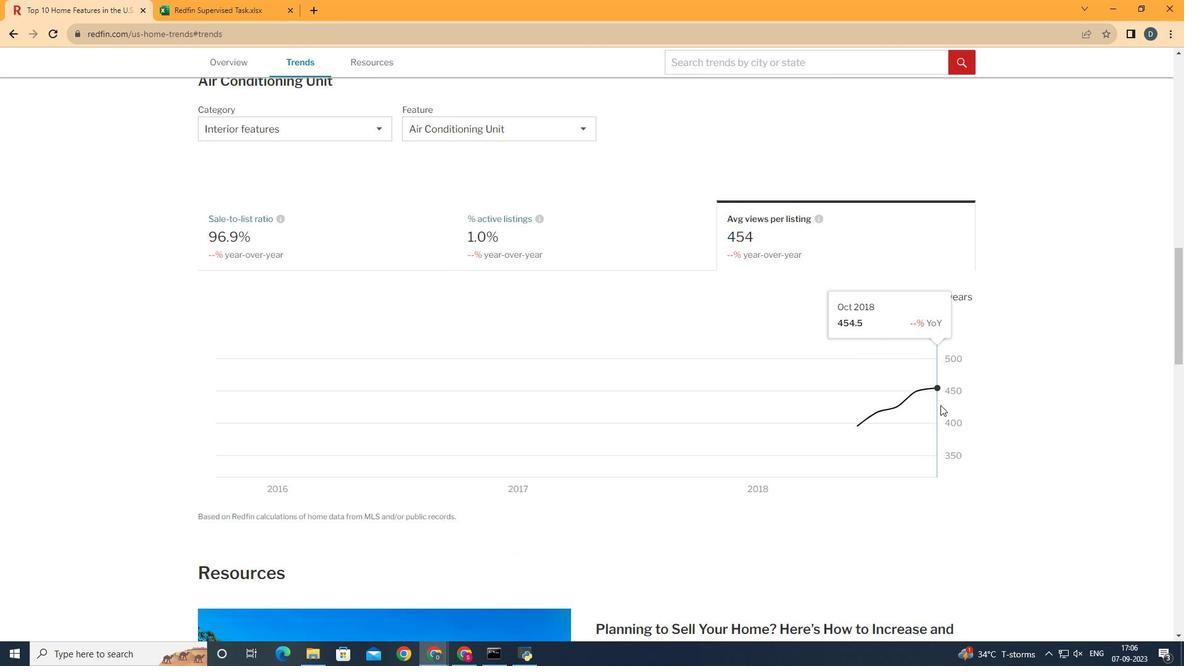 
